 Task: Check the sale-to-list ratio of gated community in the last 5 years.
Action: Mouse moved to (873, 204)
Screenshot: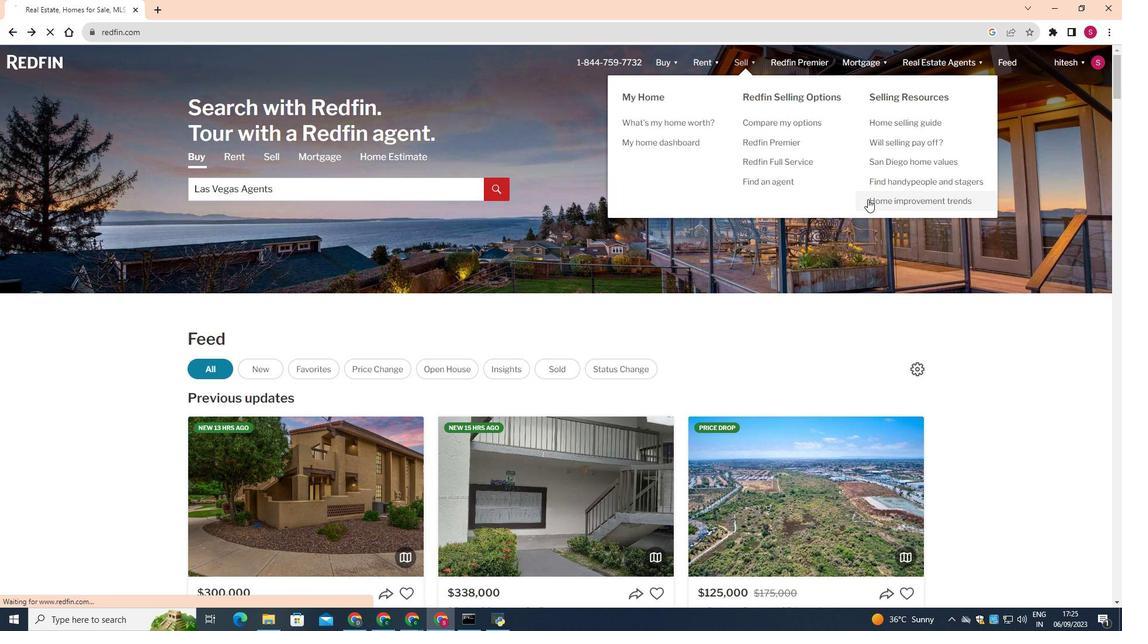 
Action: Mouse pressed left at (873, 204)
Screenshot: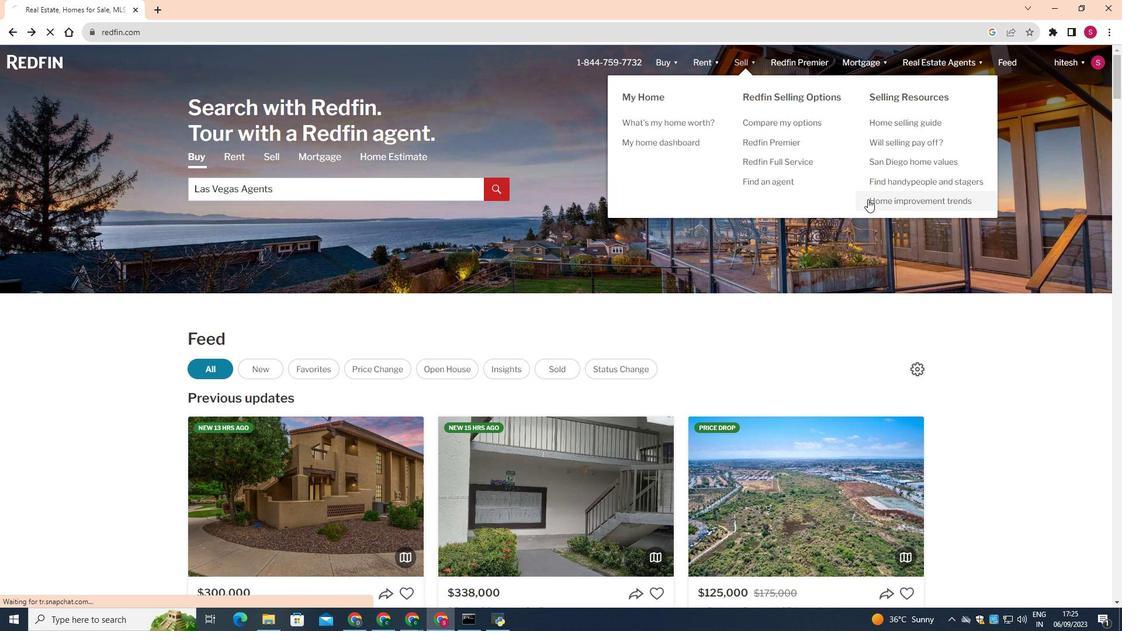 
Action: Mouse moved to (278, 226)
Screenshot: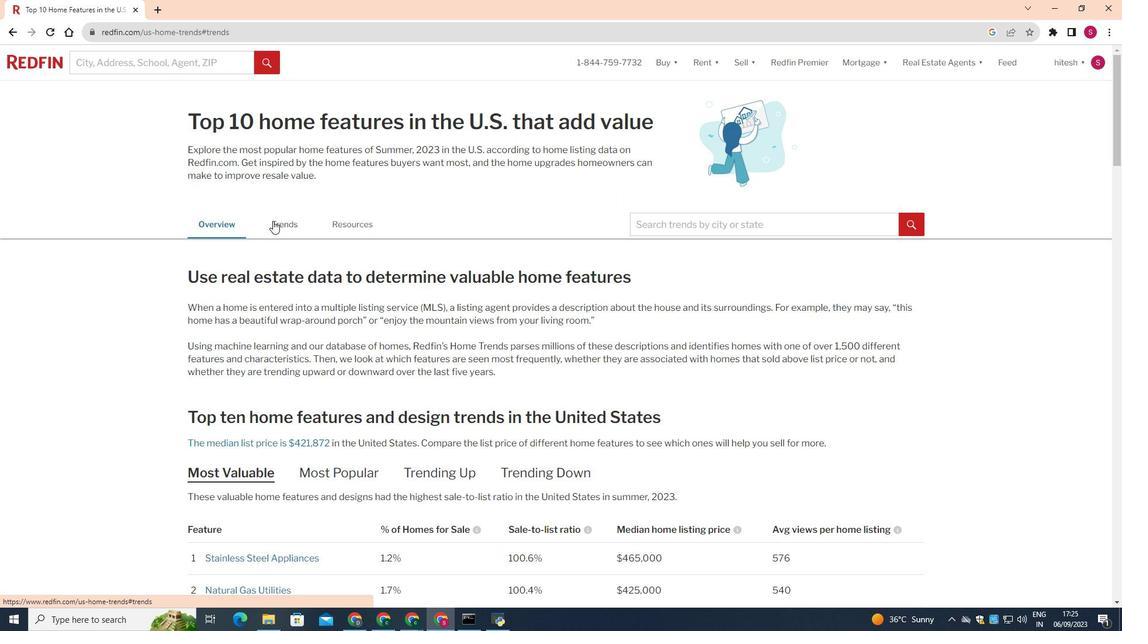 
Action: Mouse pressed left at (278, 226)
Screenshot: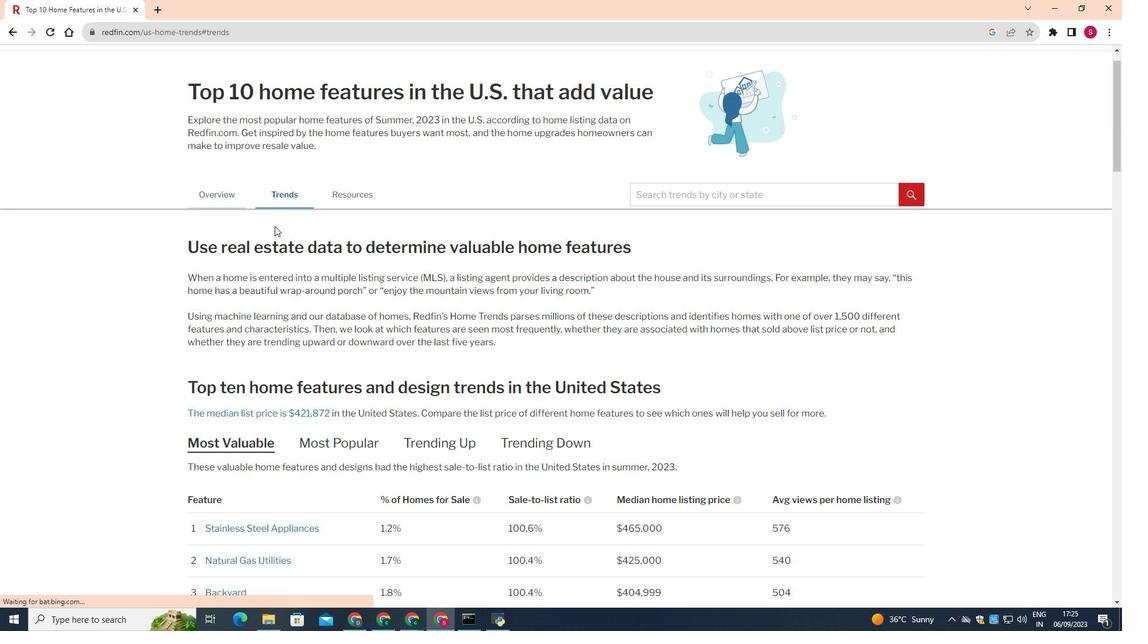 
Action: Mouse moved to (313, 380)
Screenshot: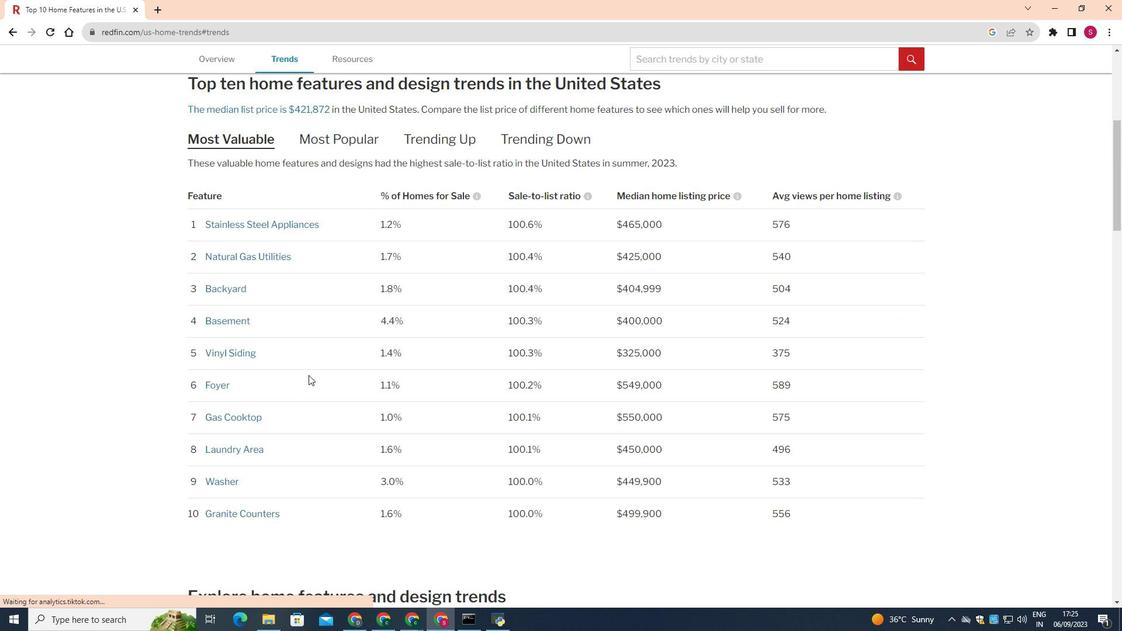 
Action: Mouse scrolled (313, 379) with delta (0, 0)
Screenshot: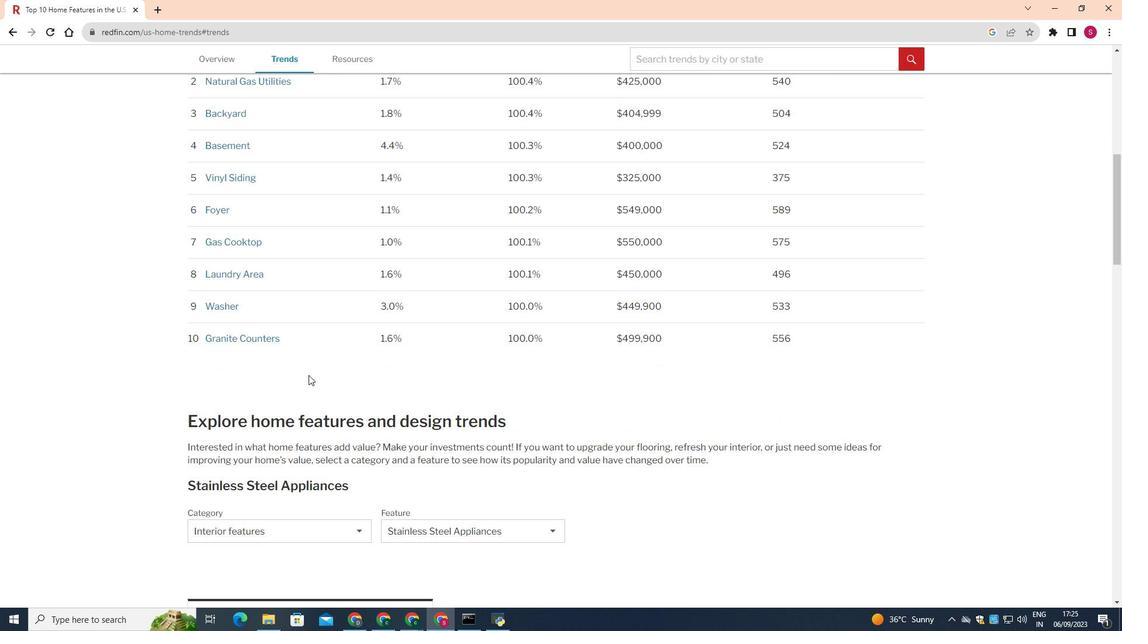 
Action: Mouse scrolled (313, 379) with delta (0, 0)
Screenshot: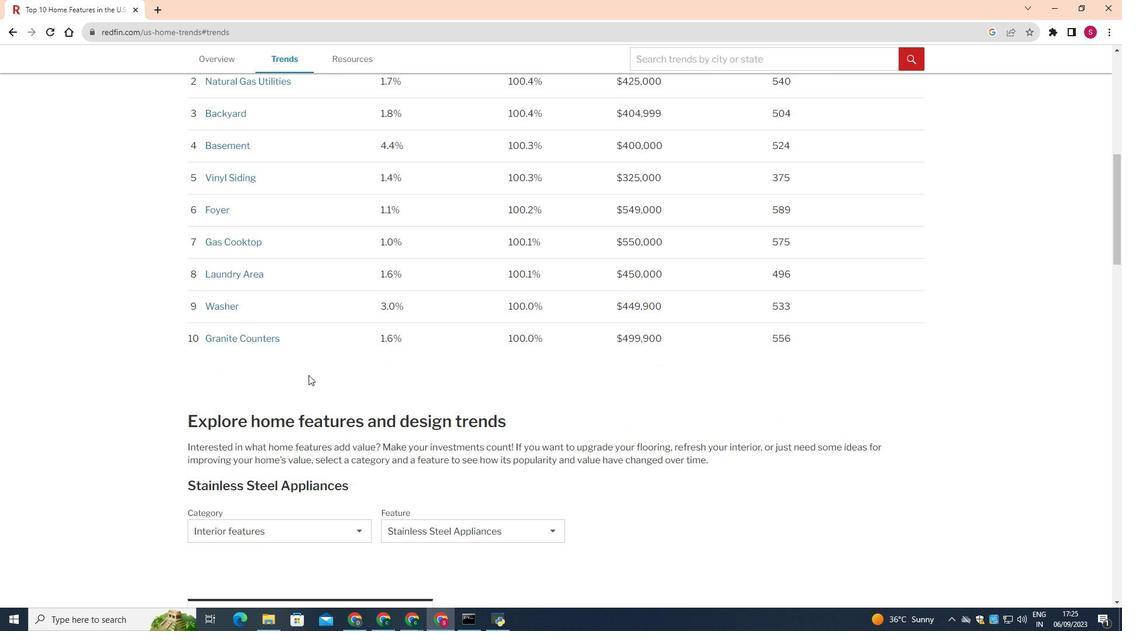 
Action: Mouse scrolled (313, 379) with delta (0, 0)
Screenshot: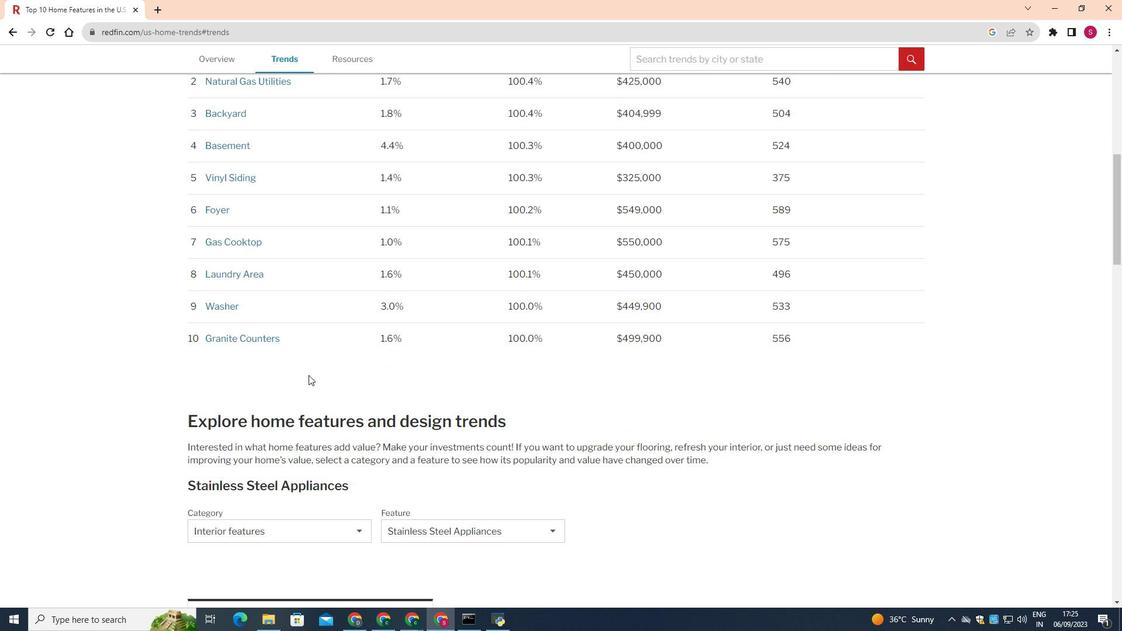 
Action: Mouse moved to (283, 536)
Screenshot: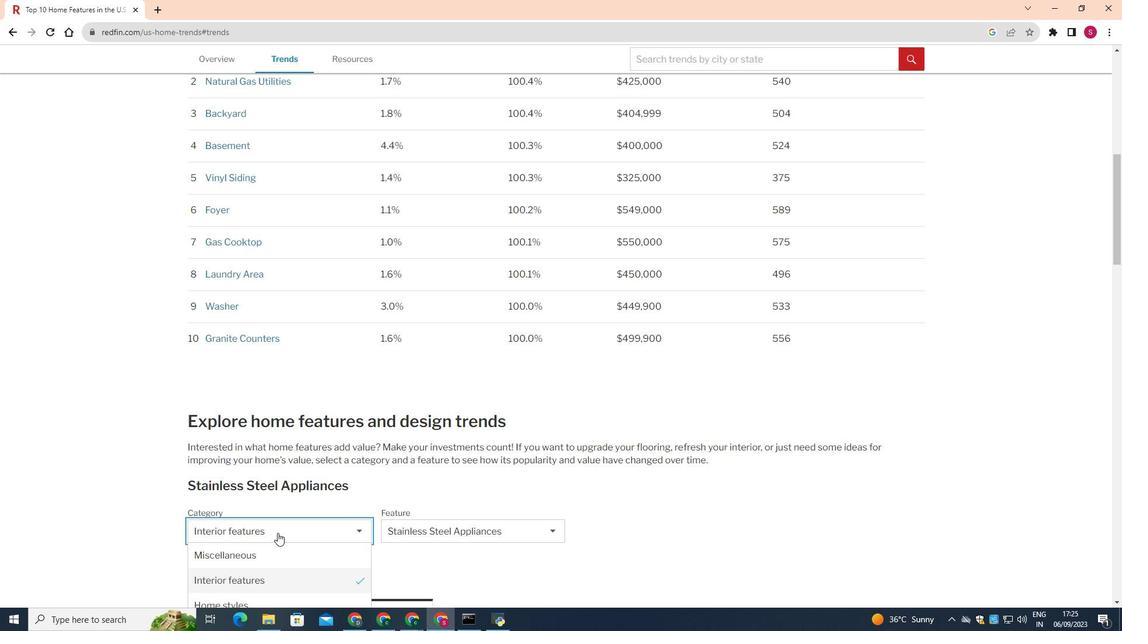 
Action: Mouse pressed left at (283, 536)
Screenshot: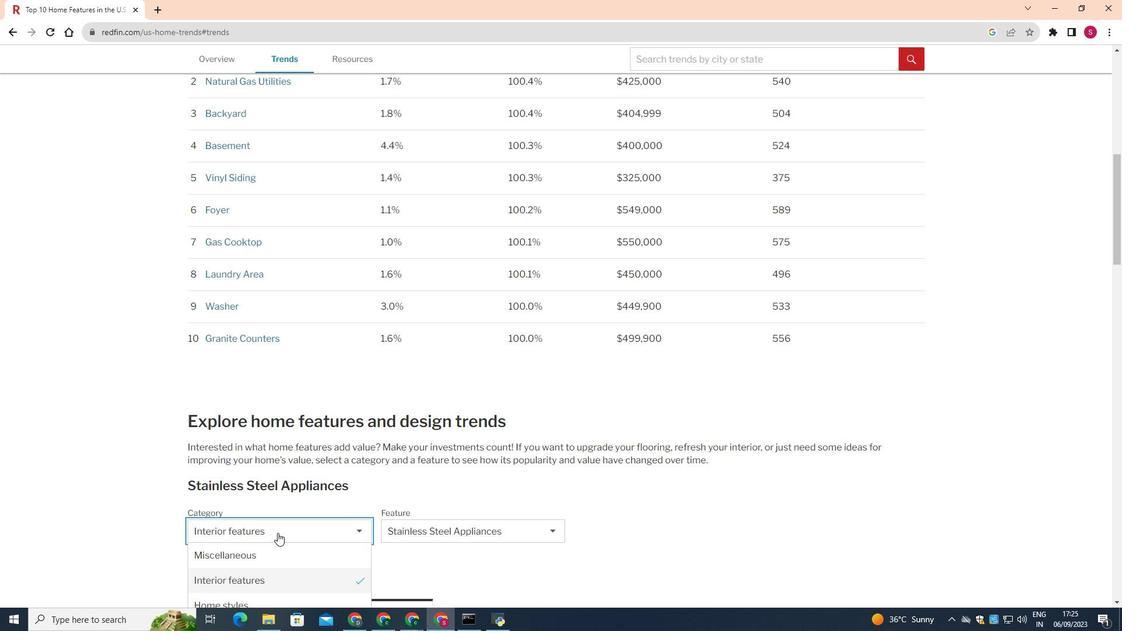 
Action: Mouse moved to (270, 556)
Screenshot: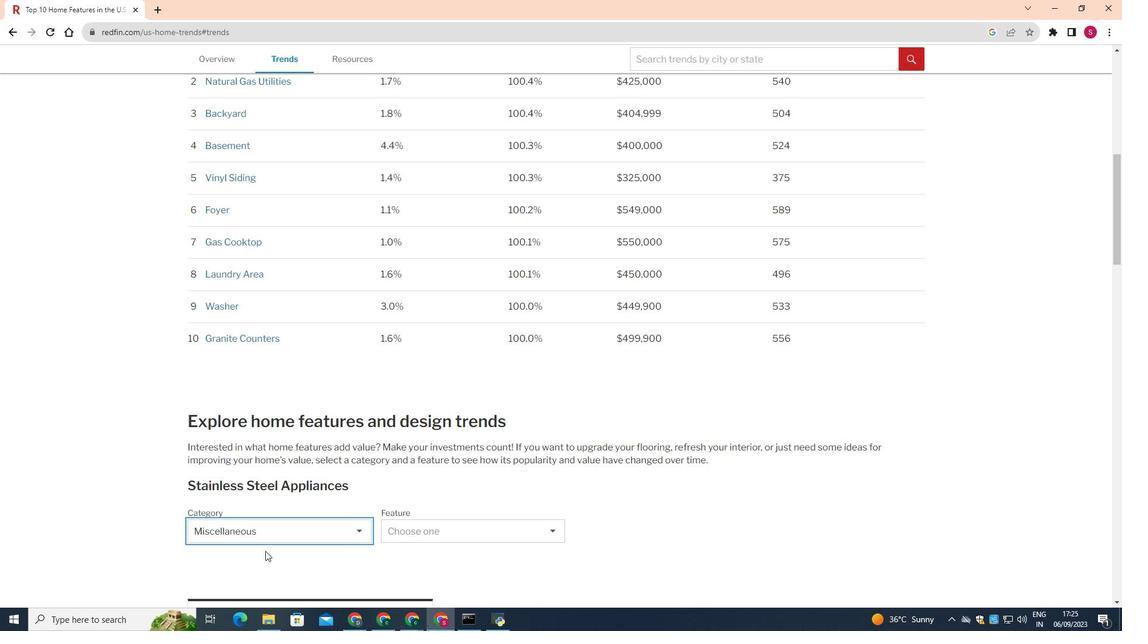 
Action: Mouse pressed left at (270, 556)
Screenshot: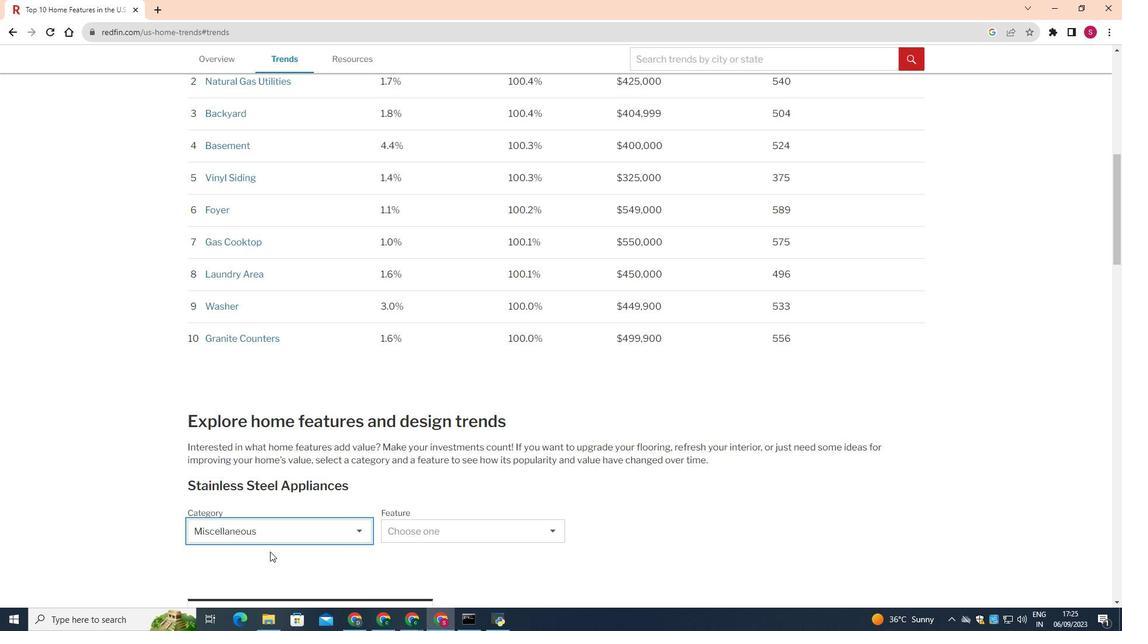 
Action: Mouse moved to (453, 537)
Screenshot: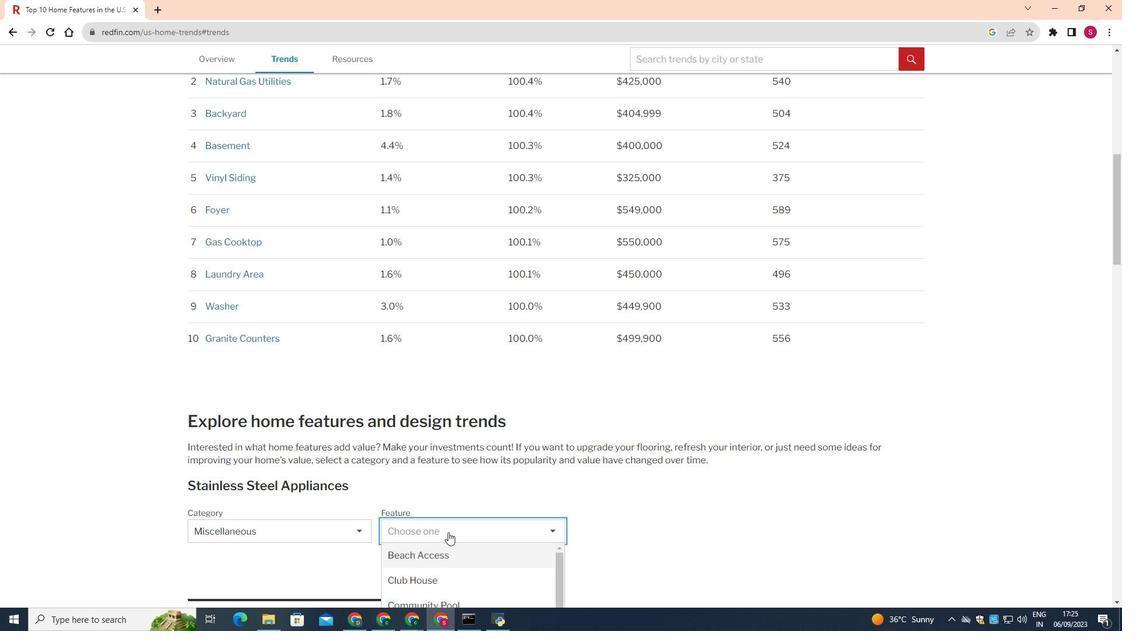 
Action: Mouse pressed left at (453, 537)
Screenshot: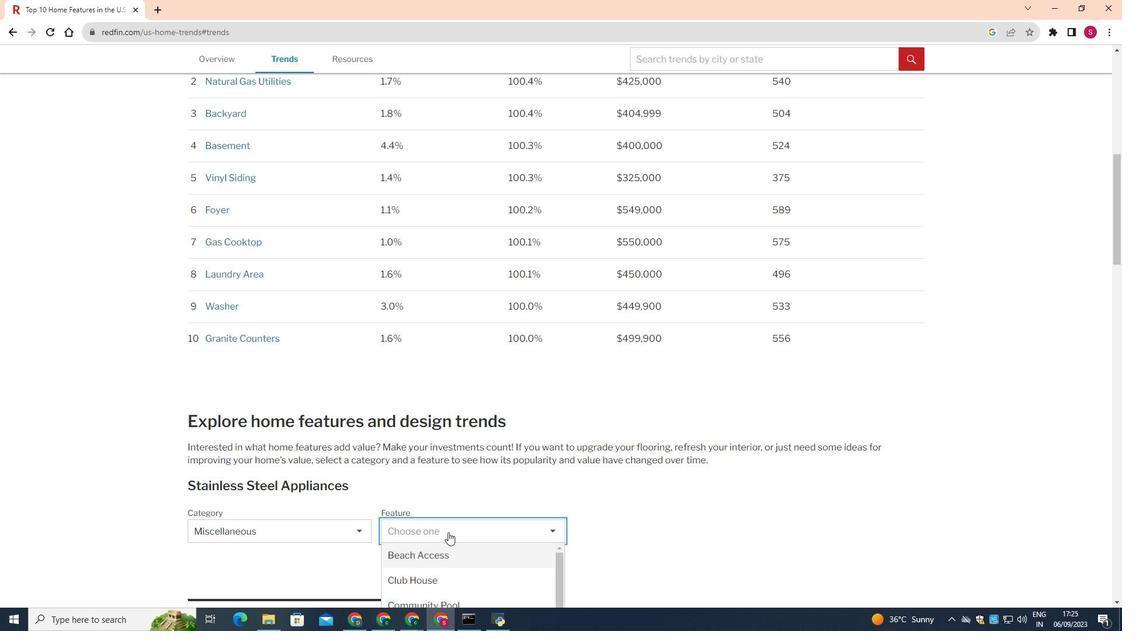 
Action: Mouse moved to (458, 547)
Screenshot: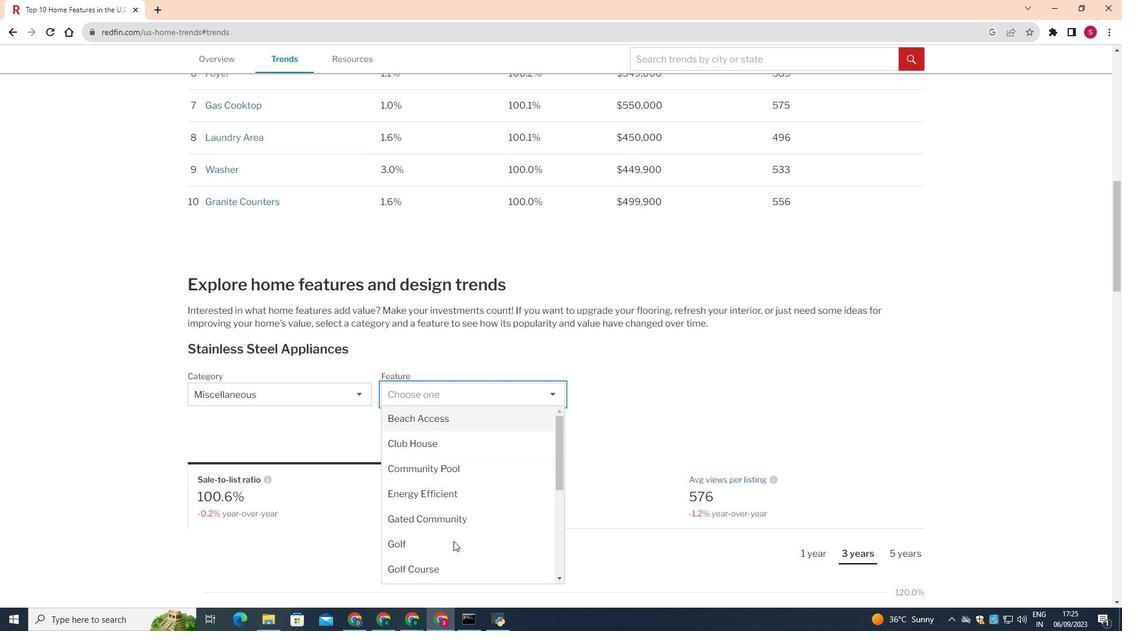 
Action: Mouse scrolled (458, 546) with delta (0, 0)
Screenshot: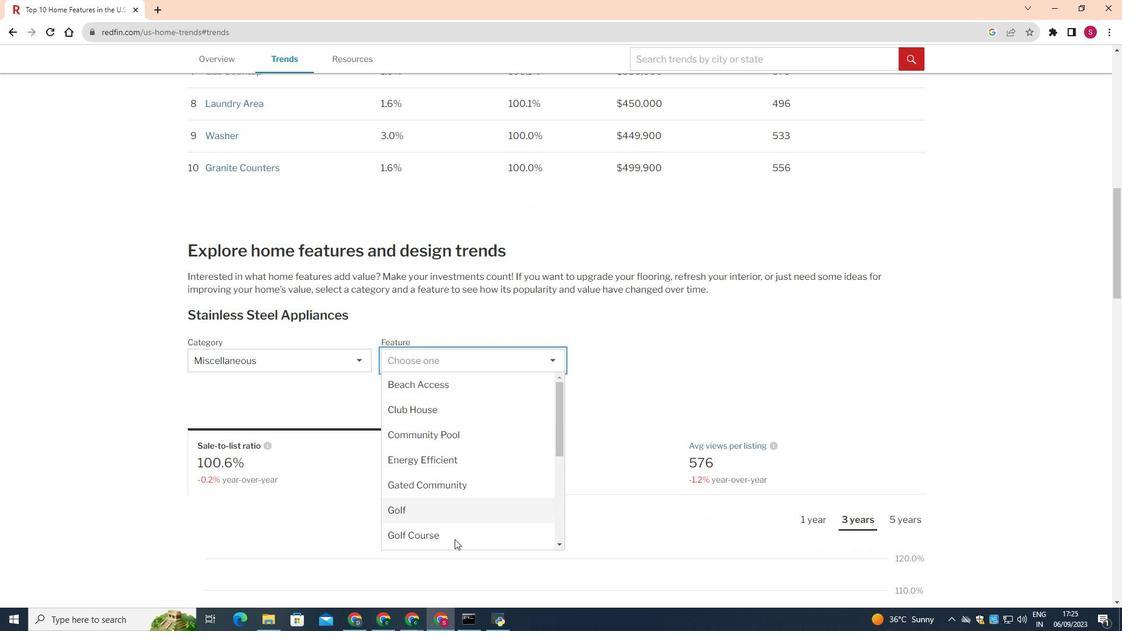 
Action: Mouse scrolled (458, 546) with delta (0, 0)
Screenshot: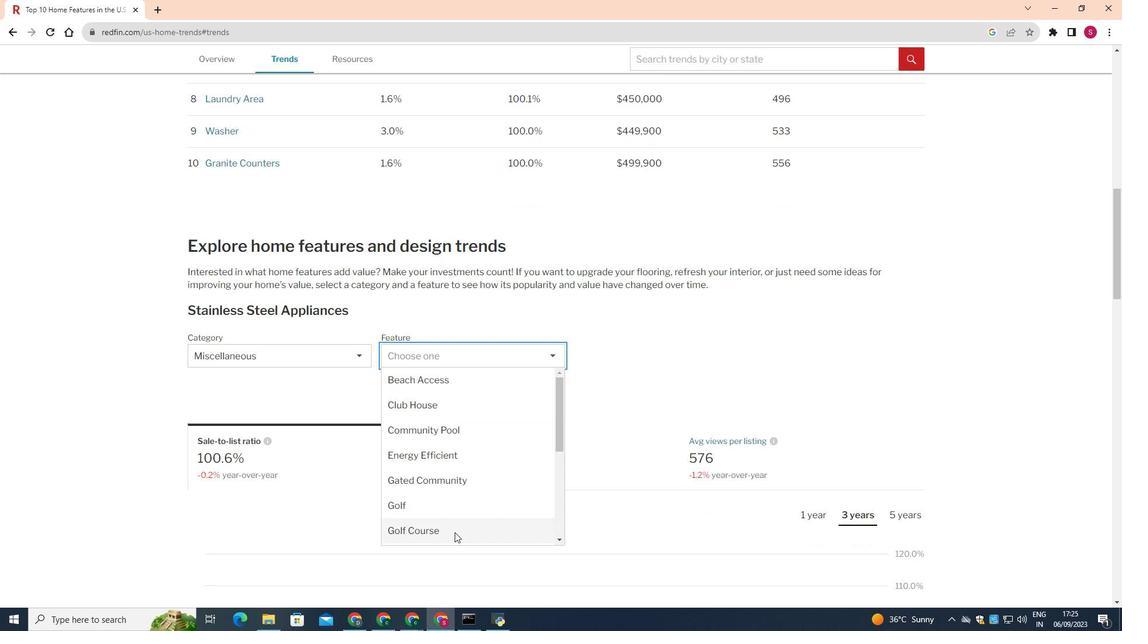 
Action: Mouse scrolled (458, 546) with delta (0, 0)
Screenshot: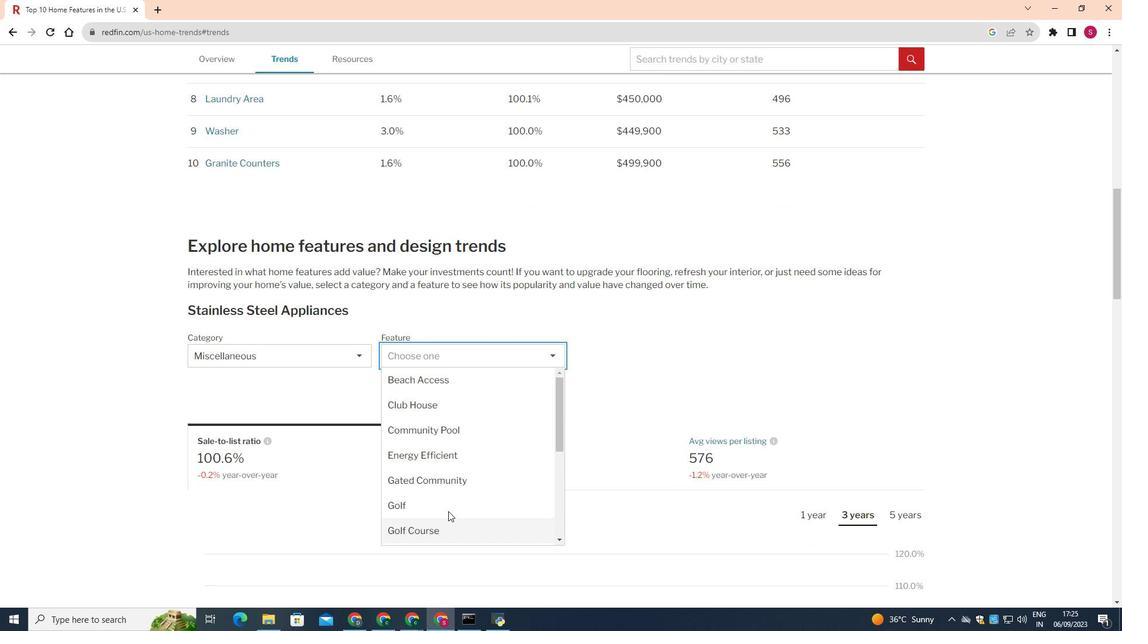 
Action: Mouse moved to (454, 491)
Screenshot: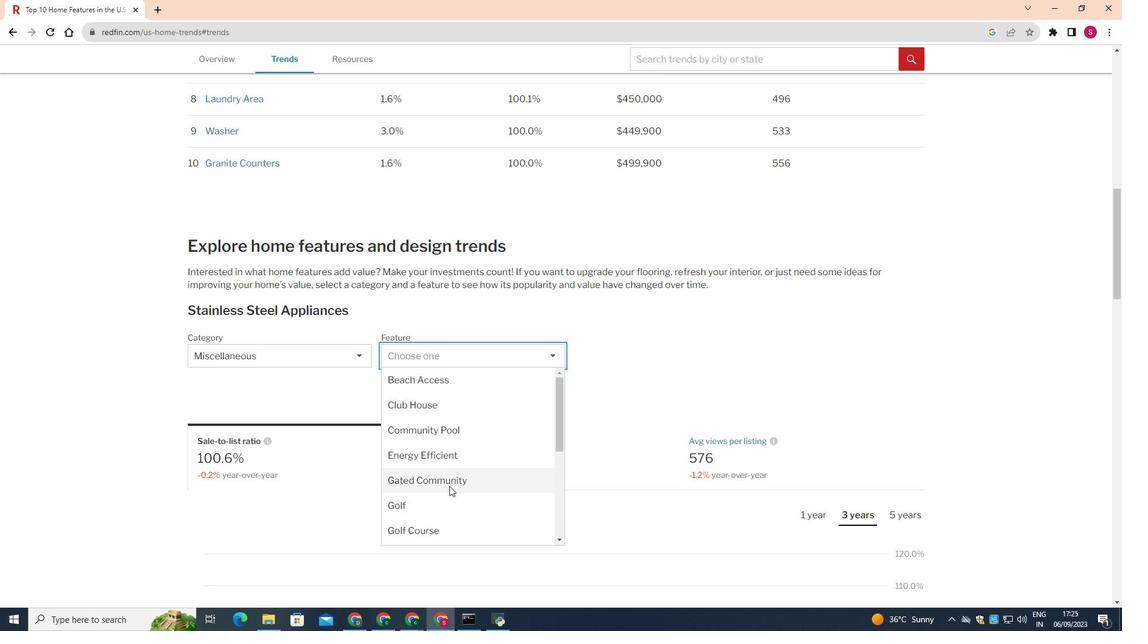 
Action: Mouse pressed left at (454, 491)
Screenshot: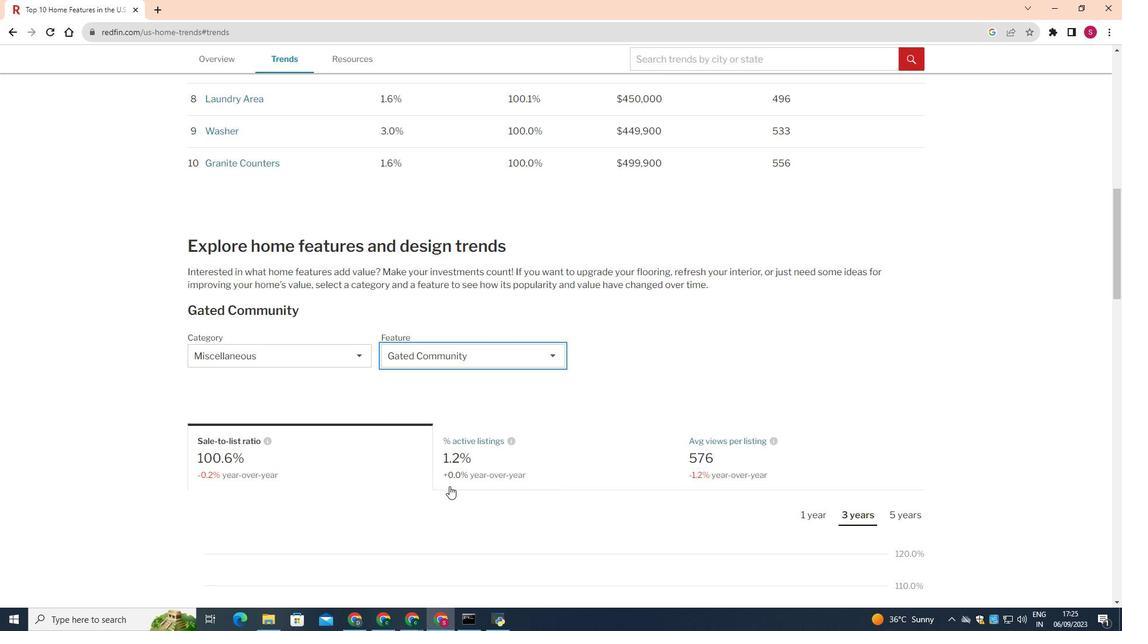 
Action: Mouse moved to (347, 471)
Screenshot: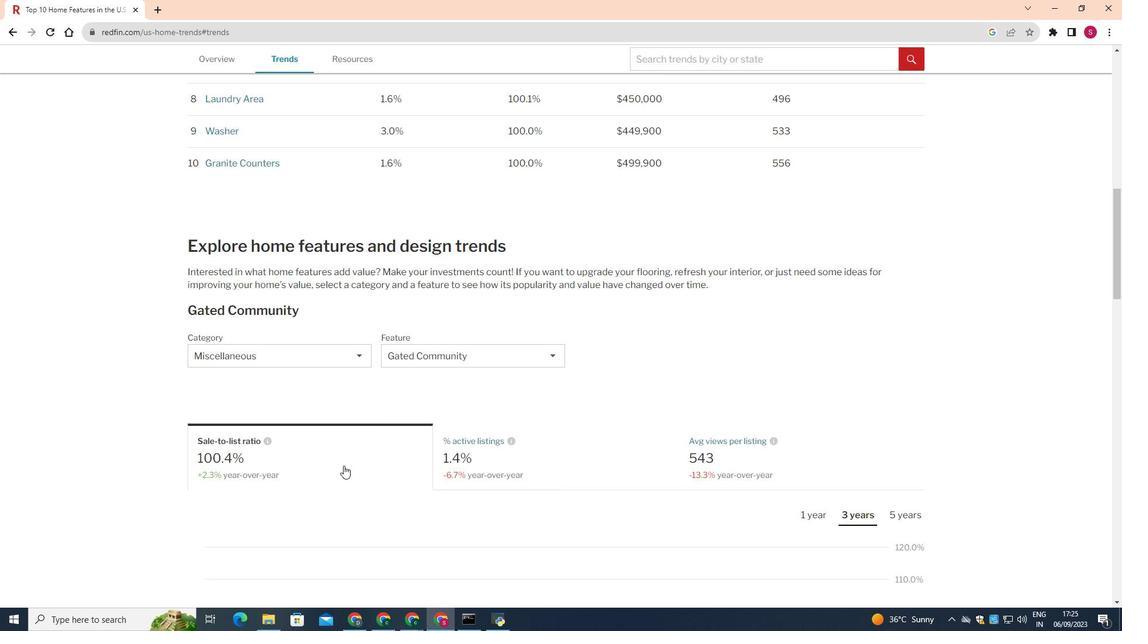 
Action: Mouse pressed left at (347, 471)
Screenshot: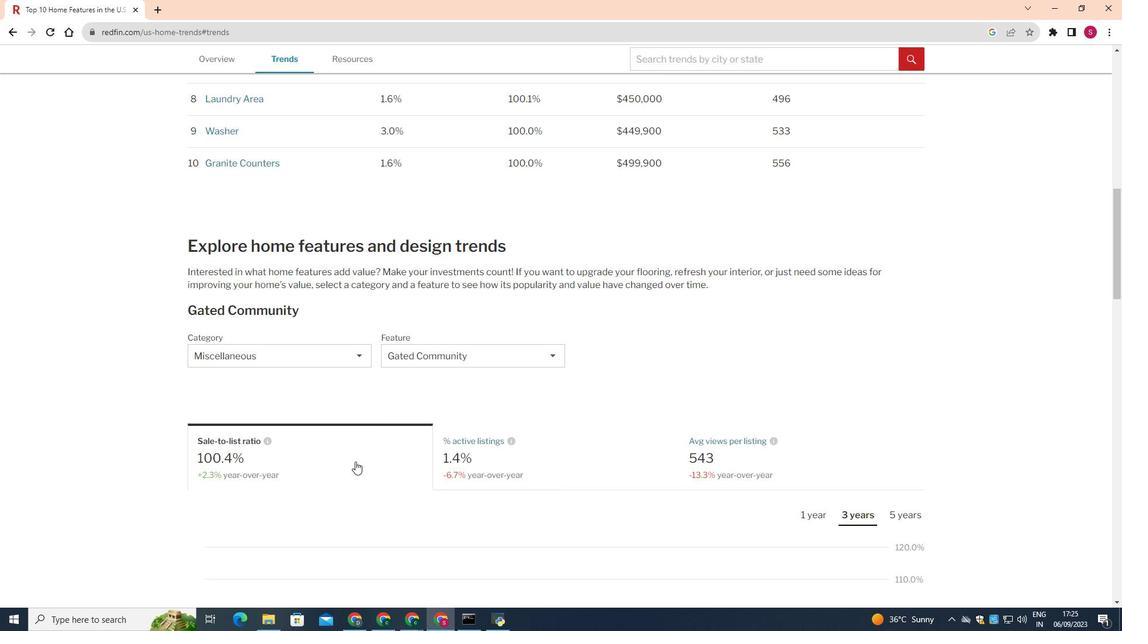 
Action: Mouse moved to (433, 458)
Screenshot: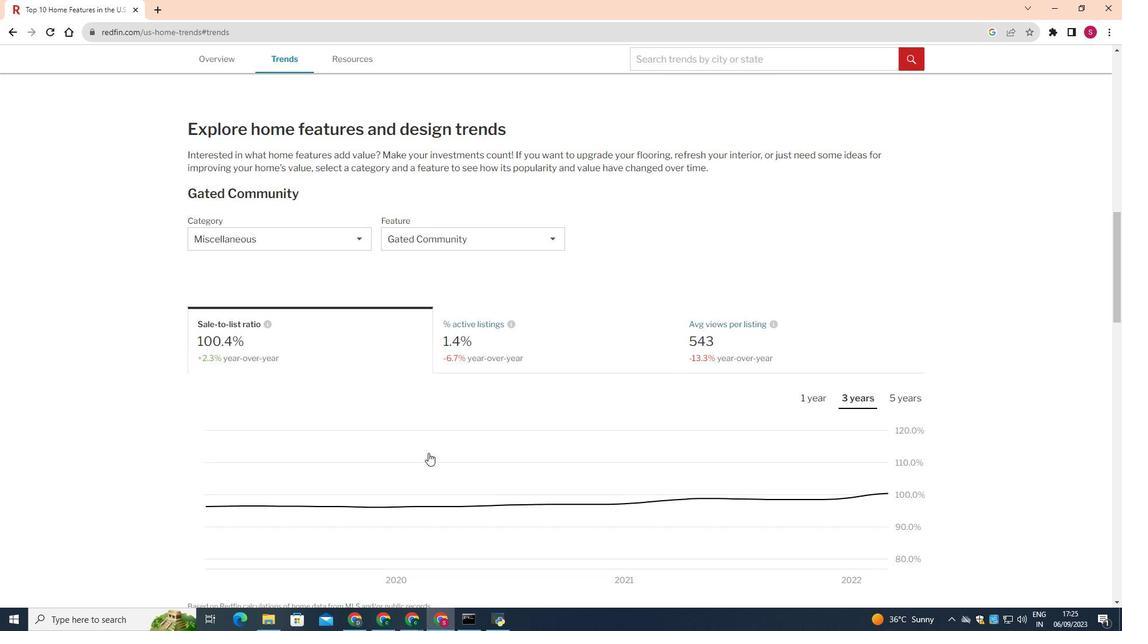 
Action: Mouse scrolled (433, 457) with delta (0, 0)
Screenshot: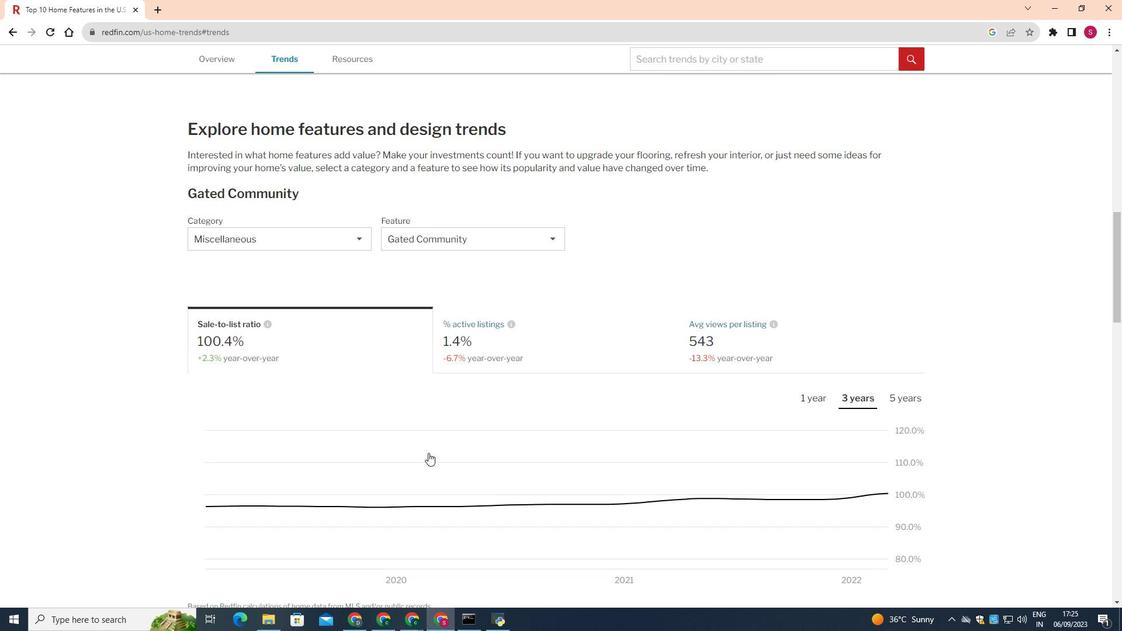
Action: Mouse scrolled (433, 457) with delta (0, 0)
Screenshot: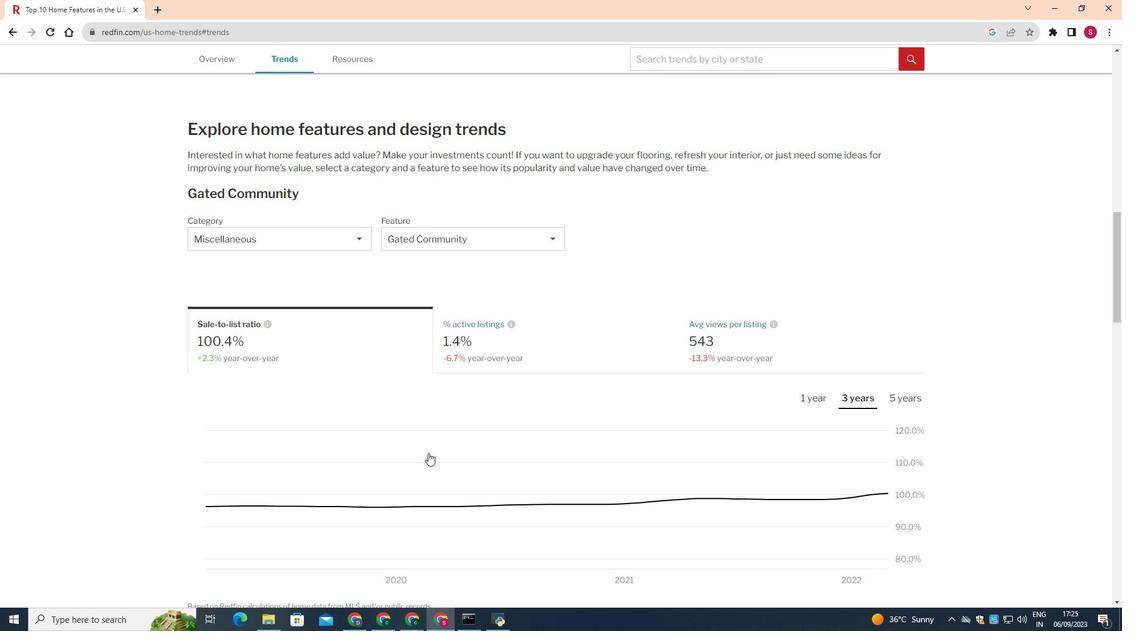 
Action: Mouse moved to (922, 402)
Screenshot: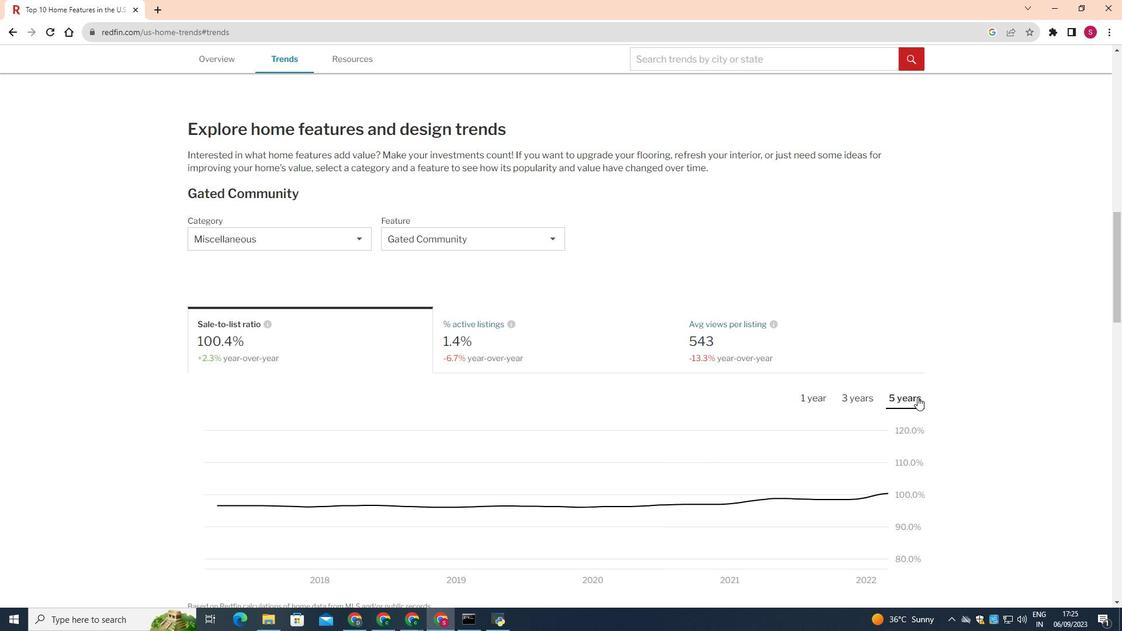 
Action: Mouse pressed left at (922, 402)
Screenshot: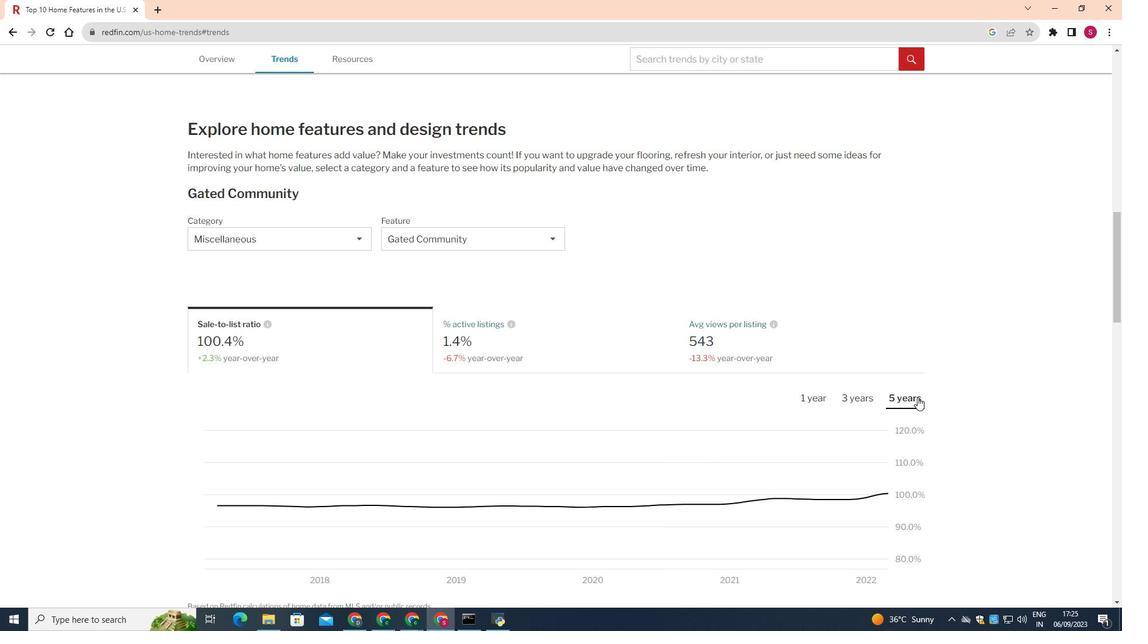 
Action: Mouse moved to (623, 402)
Screenshot: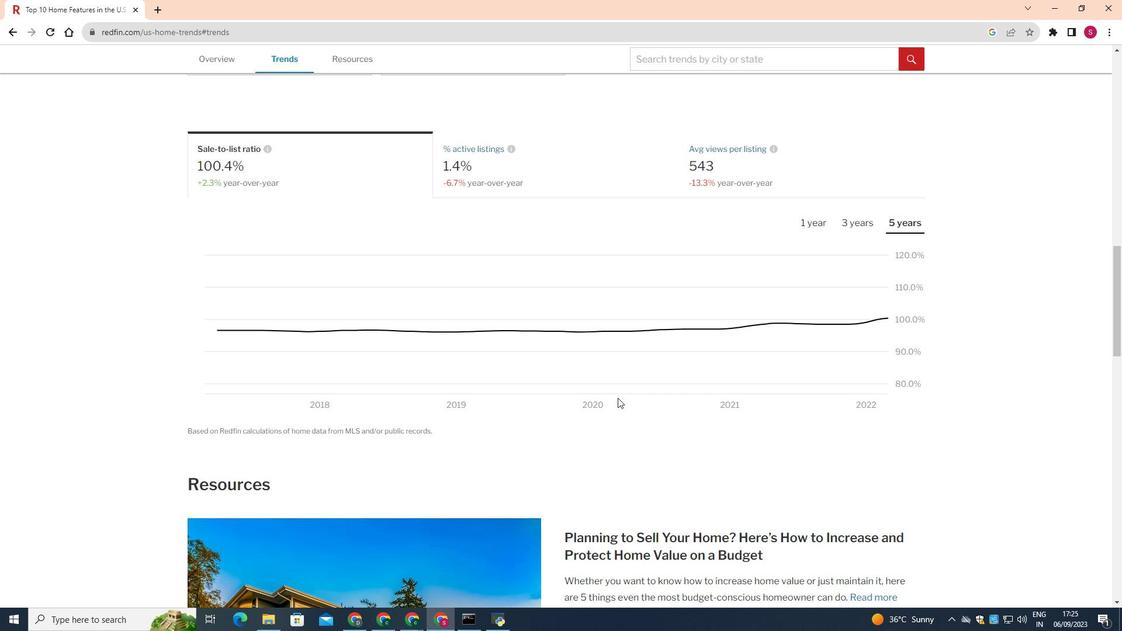 
Action: Mouse scrolled (623, 401) with delta (0, 0)
Screenshot: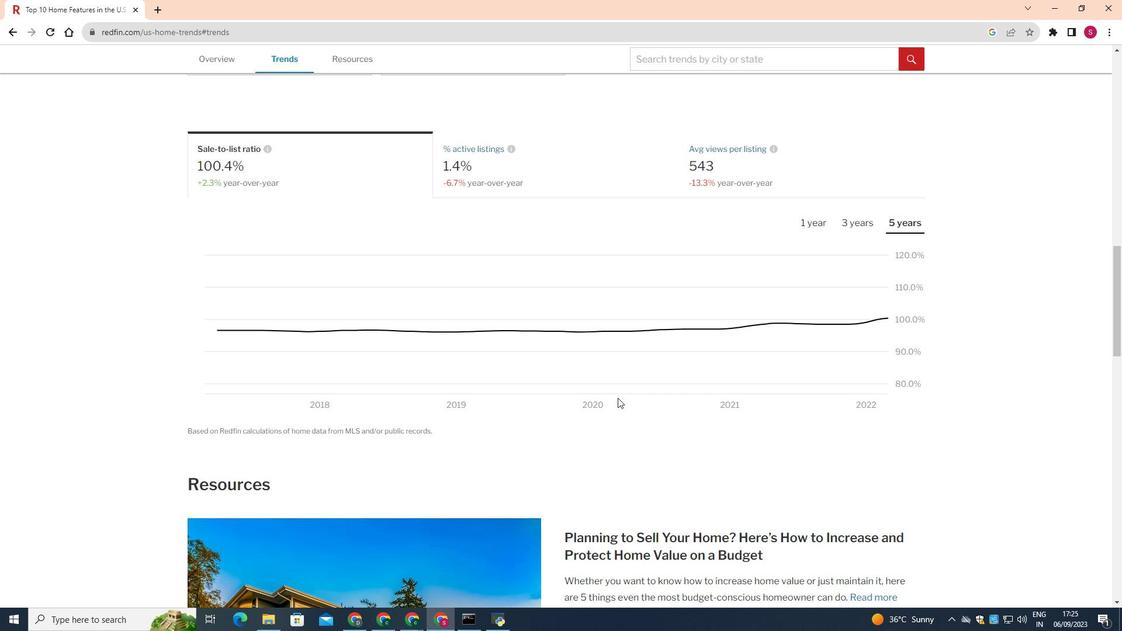 
Action: Mouse moved to (623, 403)
Screenshot: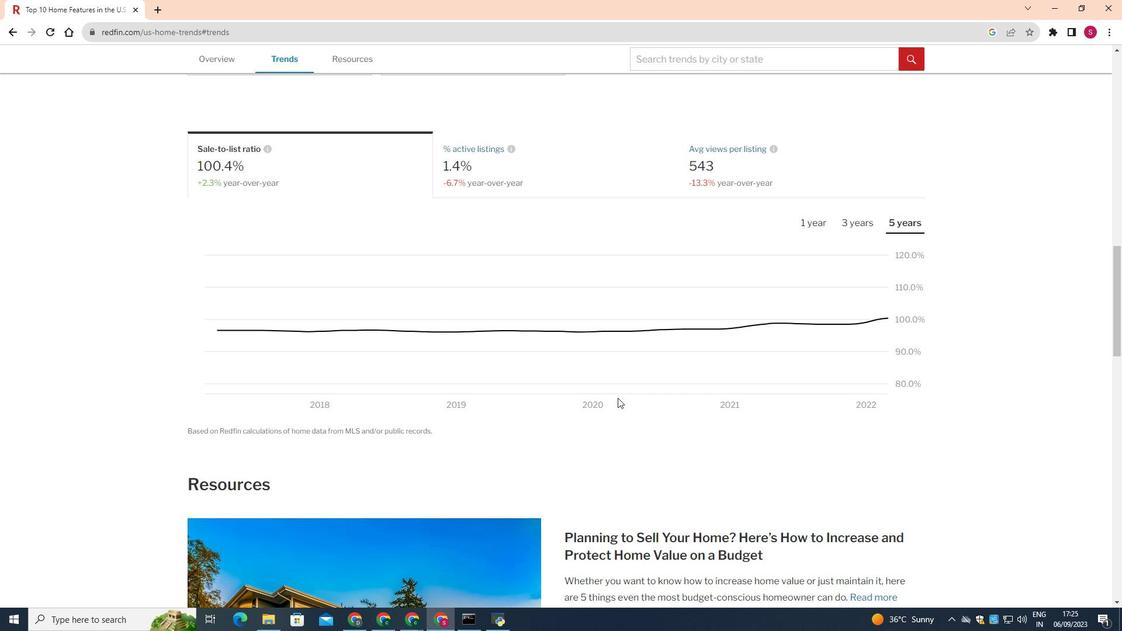 
Action: Mouse scrolled (623, 402) with delta (0, 0)
Screenshot: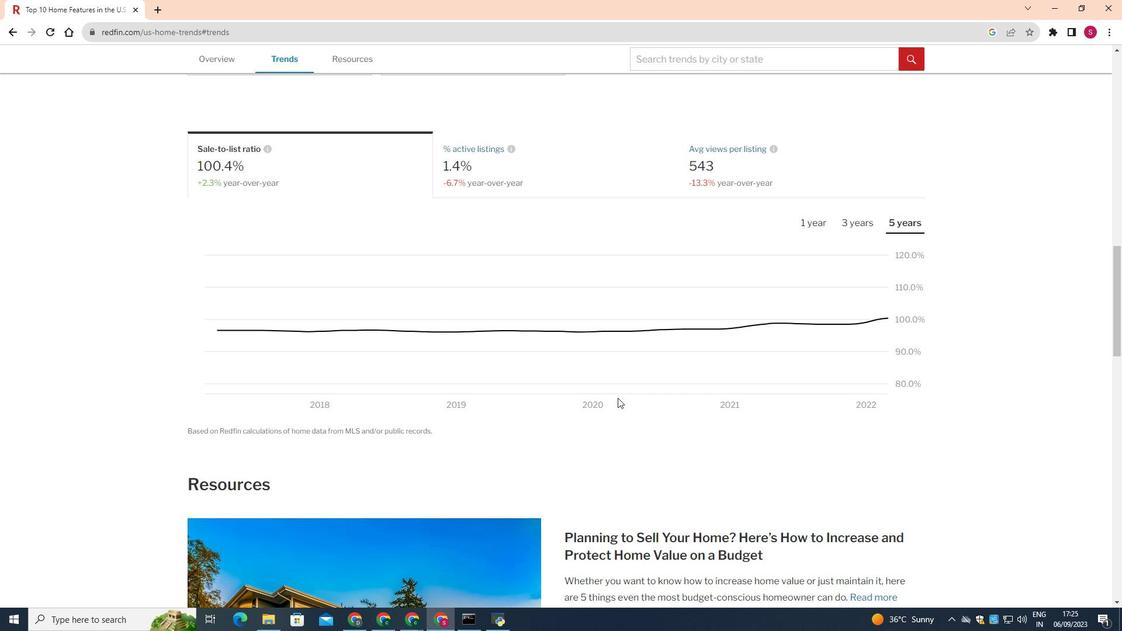 
Action: Mouse scrolled (623, 402) with delta (0, 0)
Screenshot: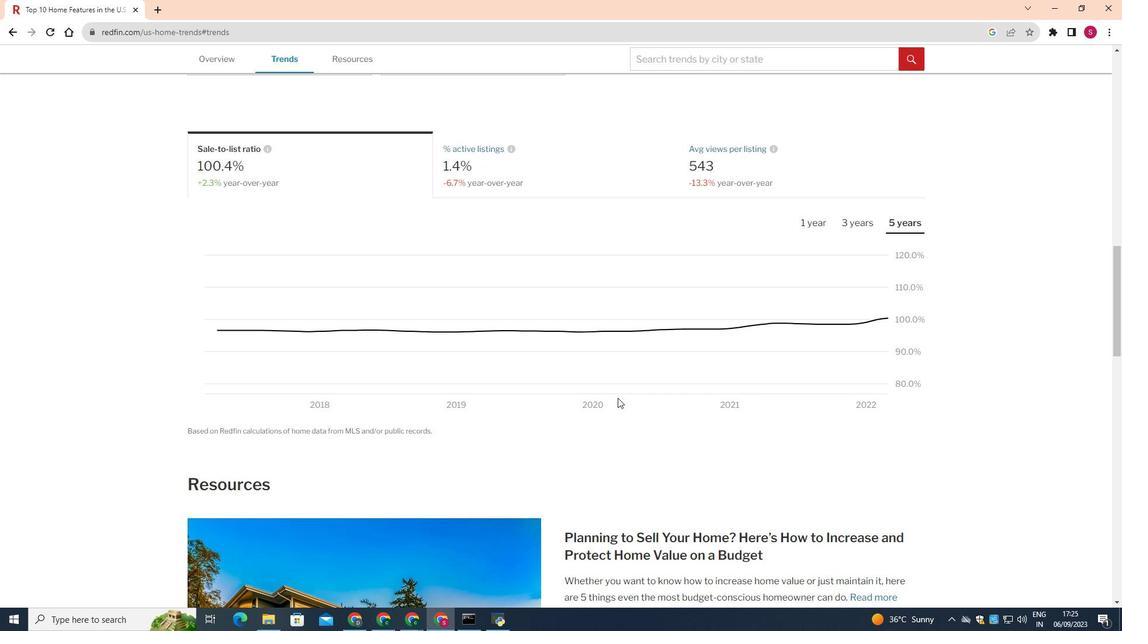
